 Task: In invitations to connect turn off in-app notifications.
Action: Mouse moved to (869, 88)
Screenshot: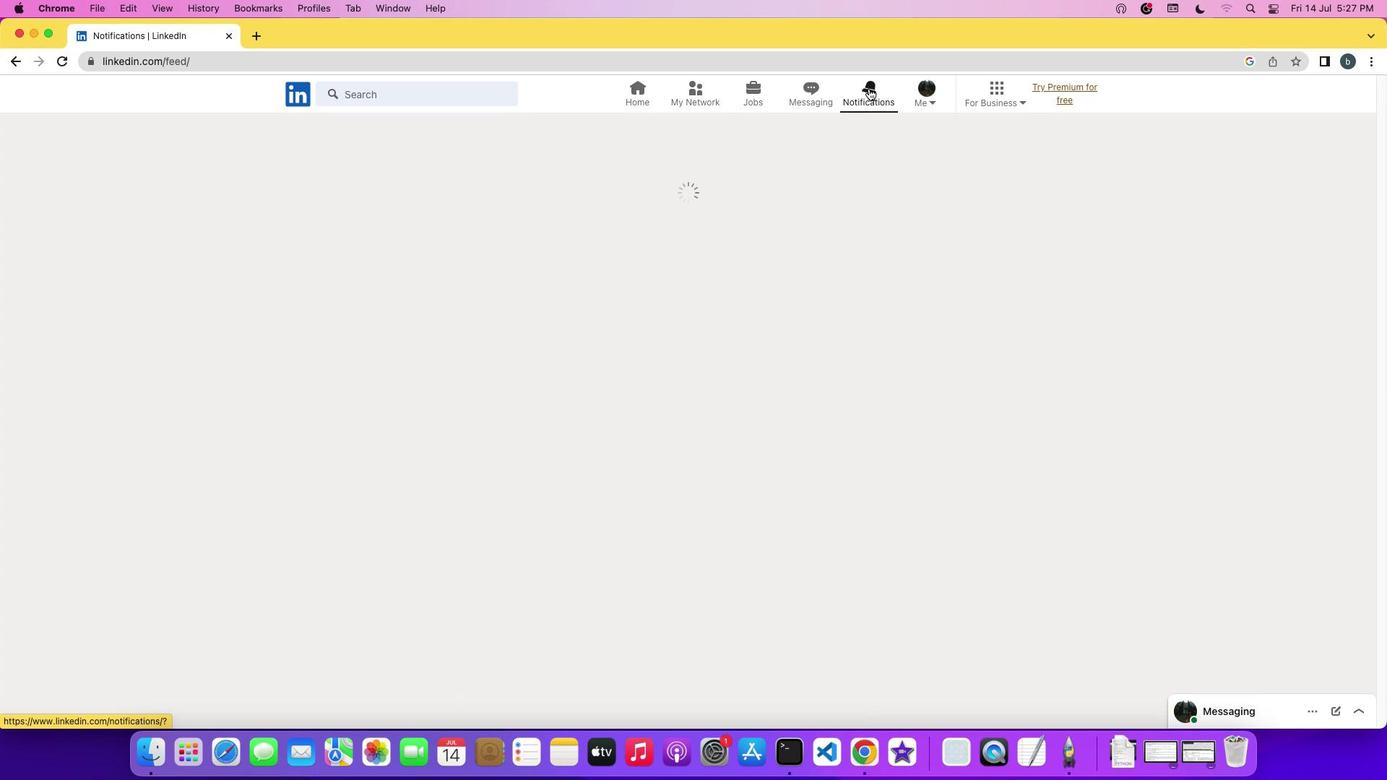 
Action: Mouse pressed left at (869, 88)
Screenshot: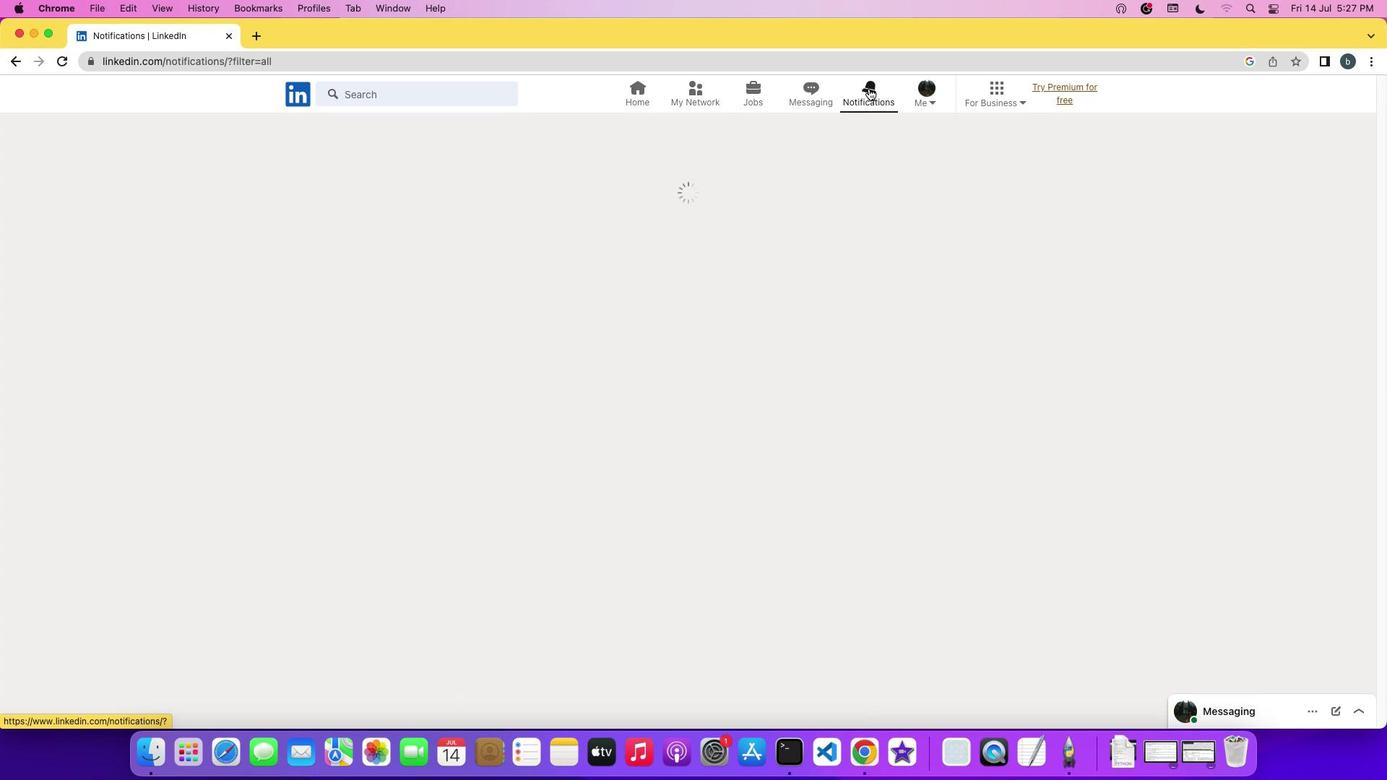 
Action: Mouse moved to (331, 193)
Screenshot: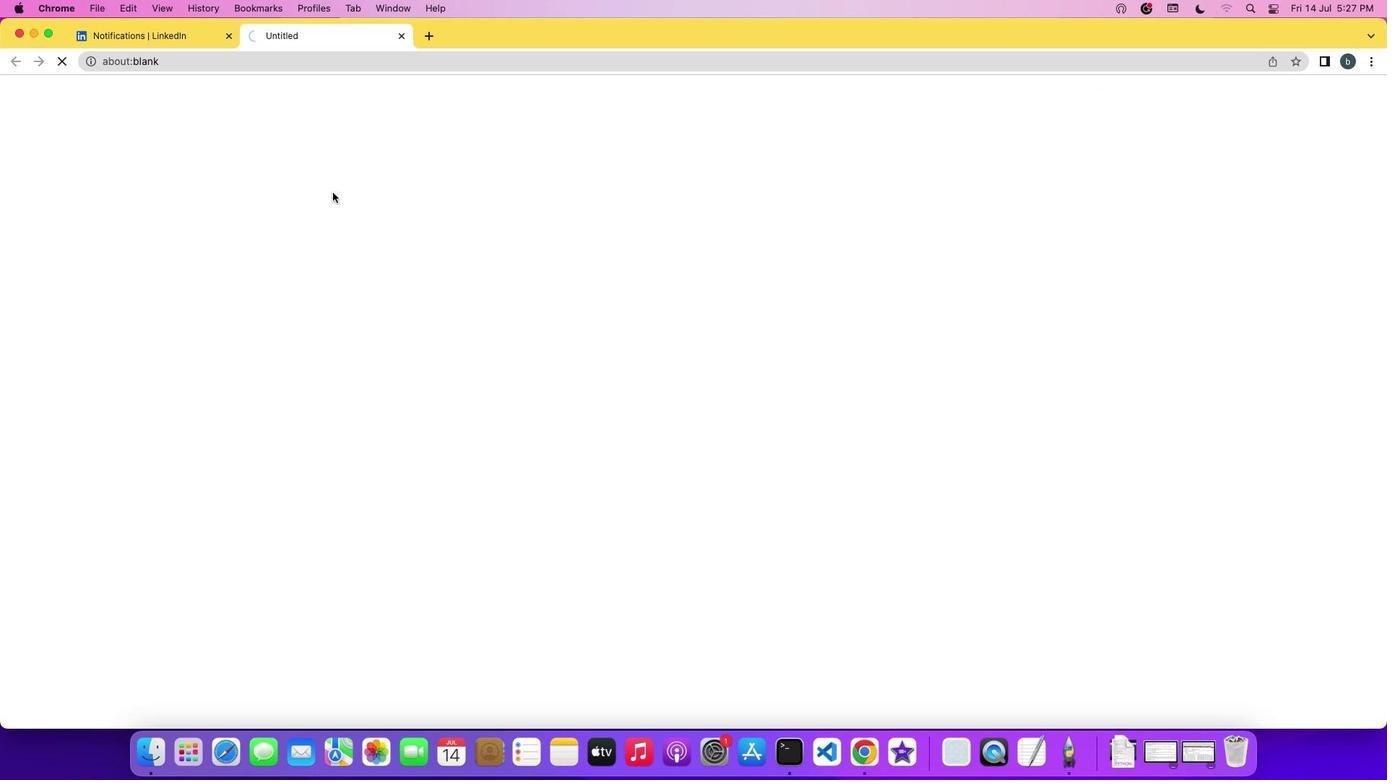 
Action: Mouse pressed left at (331, 193)
Screenshot: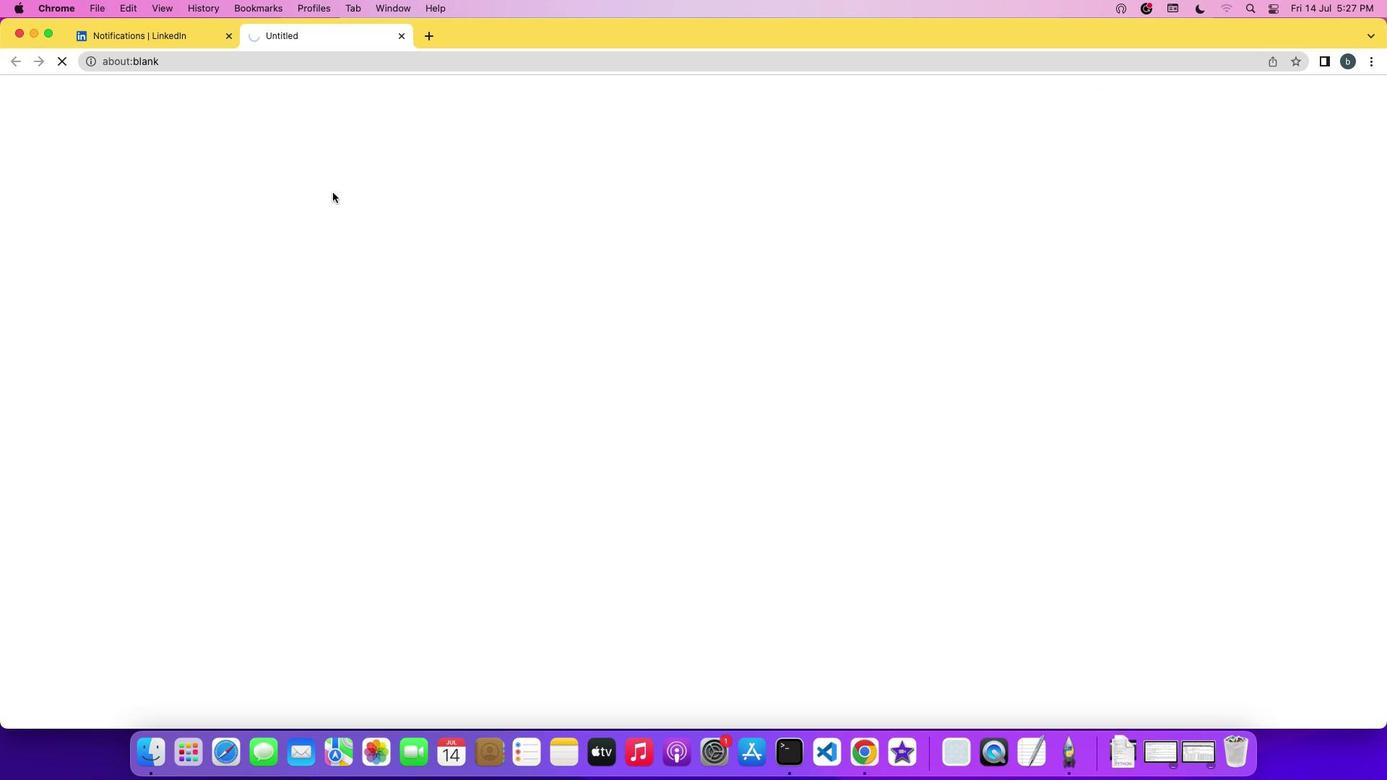 
Action: Mouse moved to (741, 245)
Screenshot: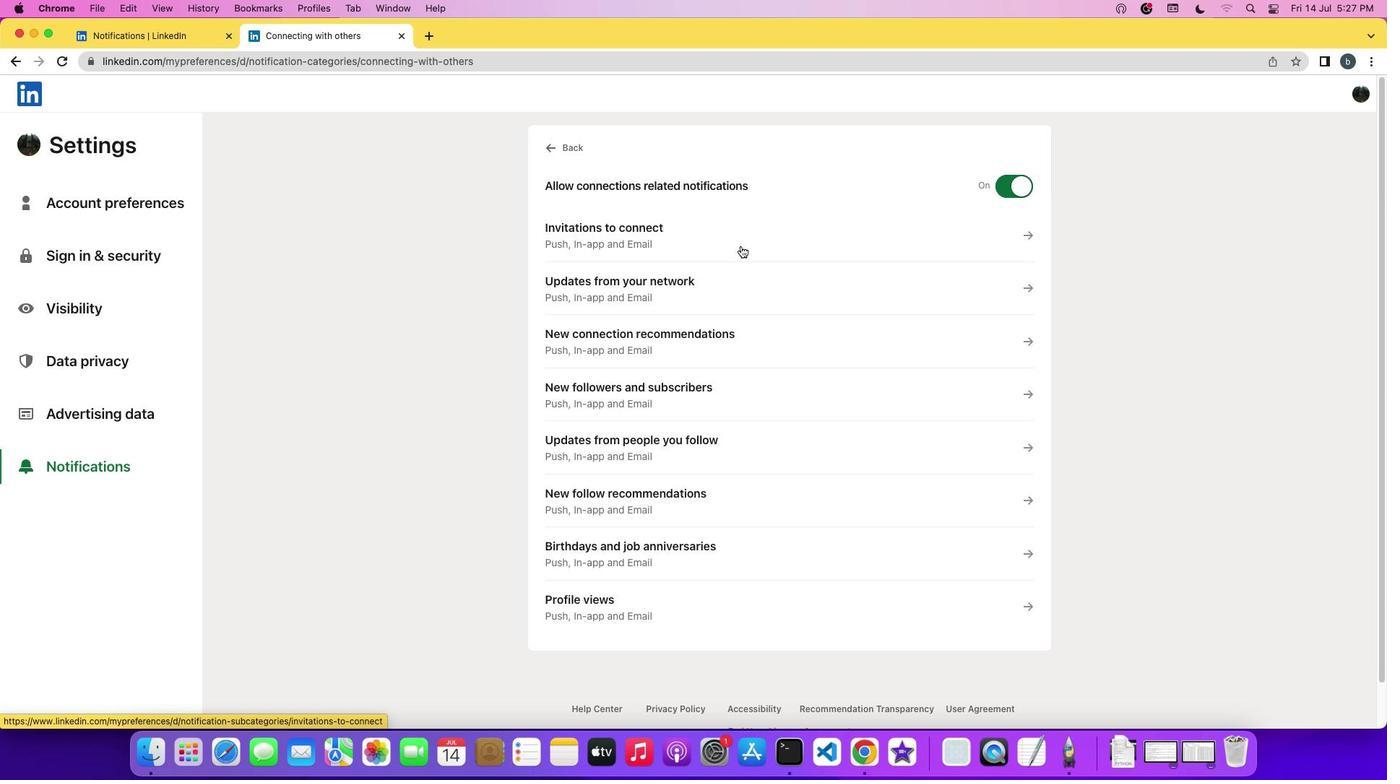 
Action: Mouse pressed left at (741, 245)
Screenshot: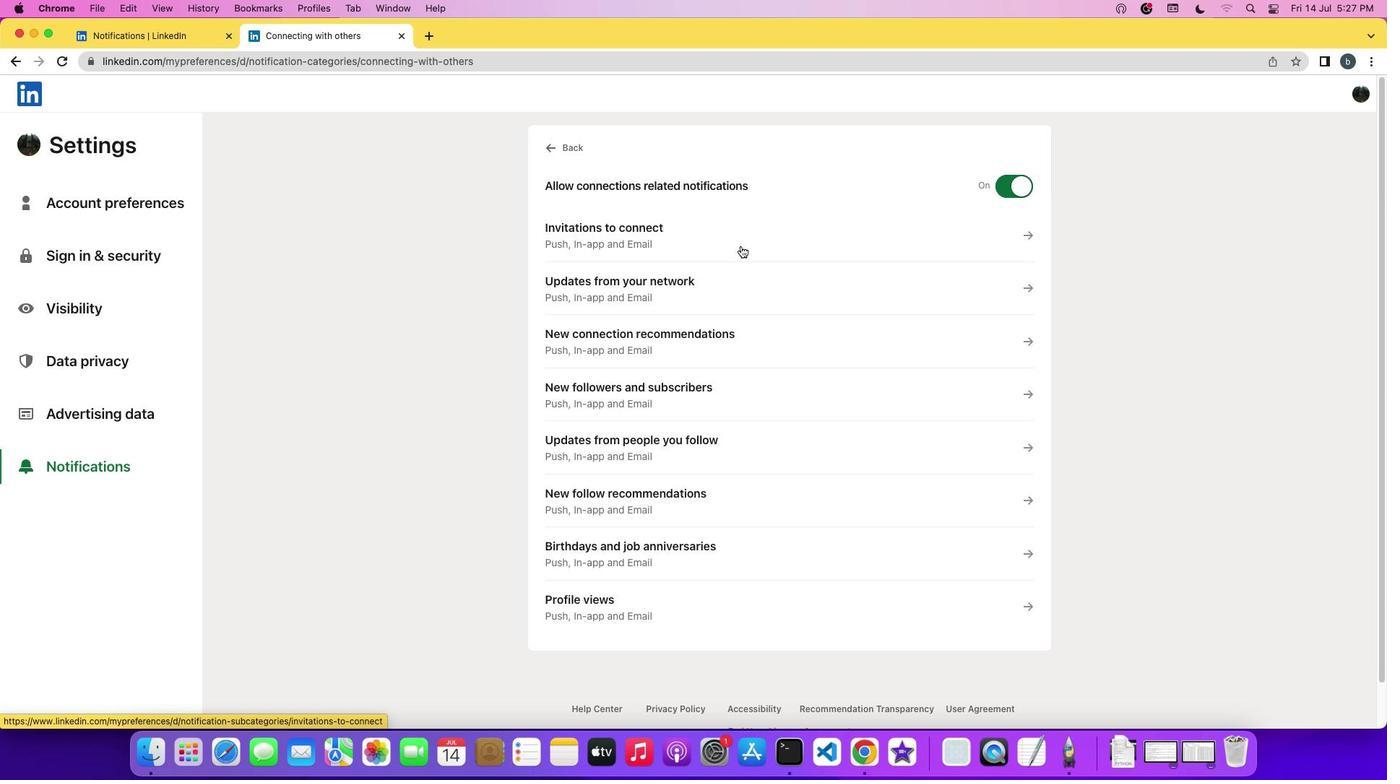 
Action: Mouse moved to (841, 237)
Screenshot: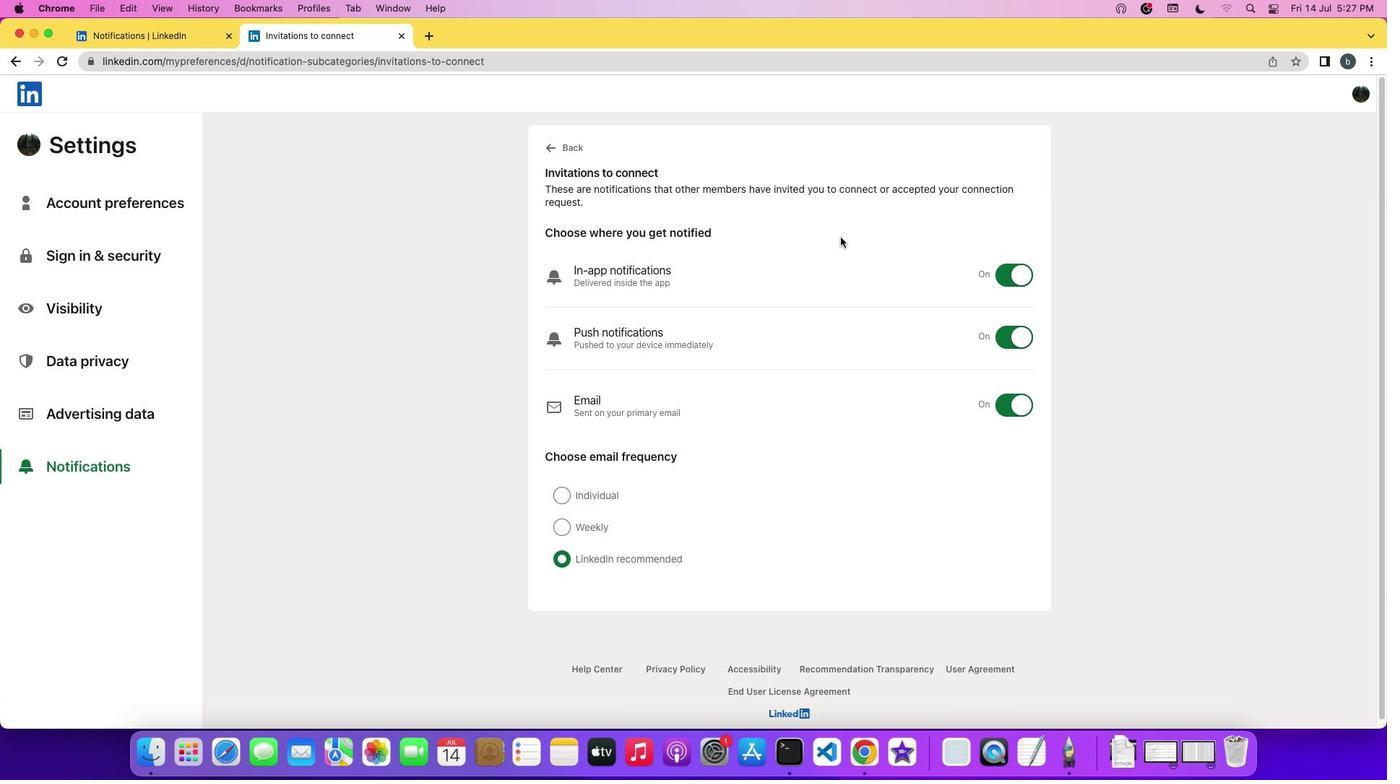
Action: Mouse pressed left at (841, 237)
Screenshot: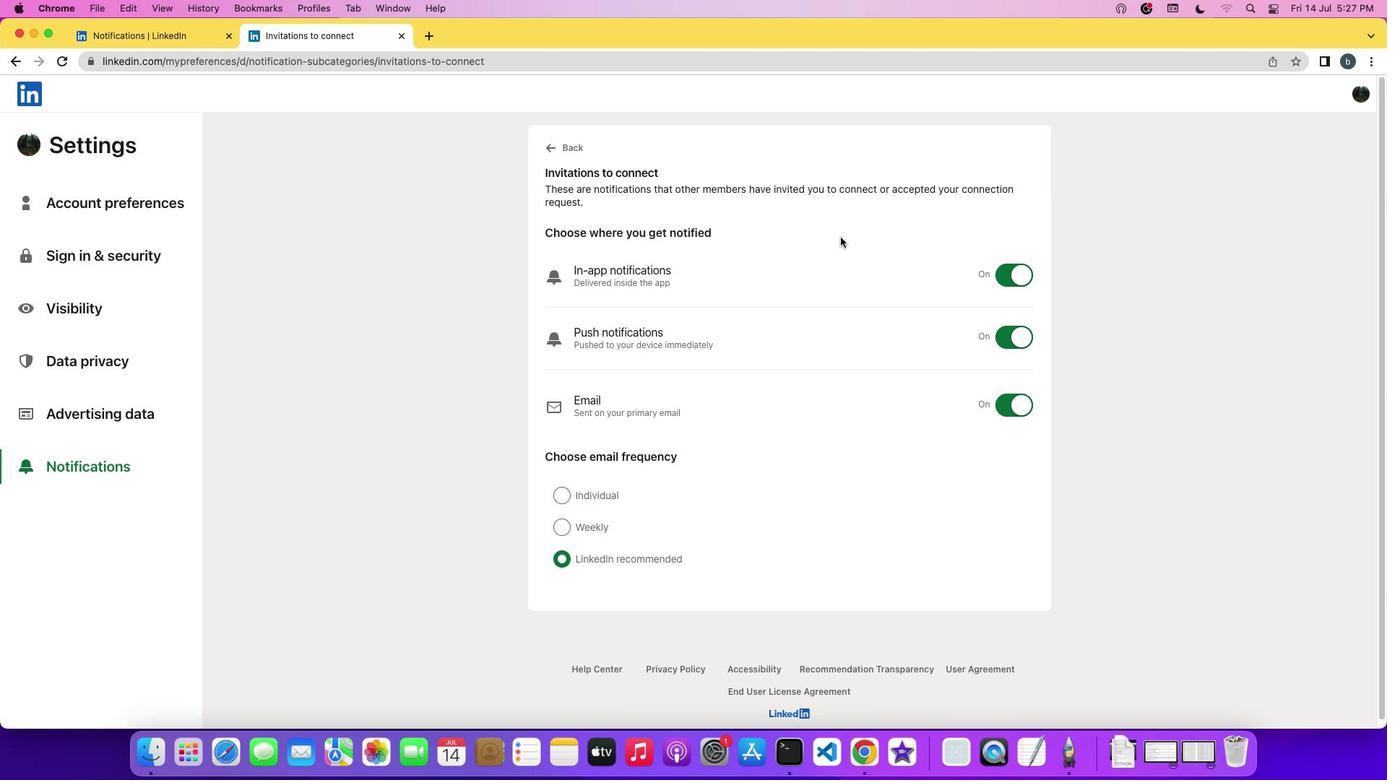 
Action: Mouse moved to (1009, 268)
Screenshot: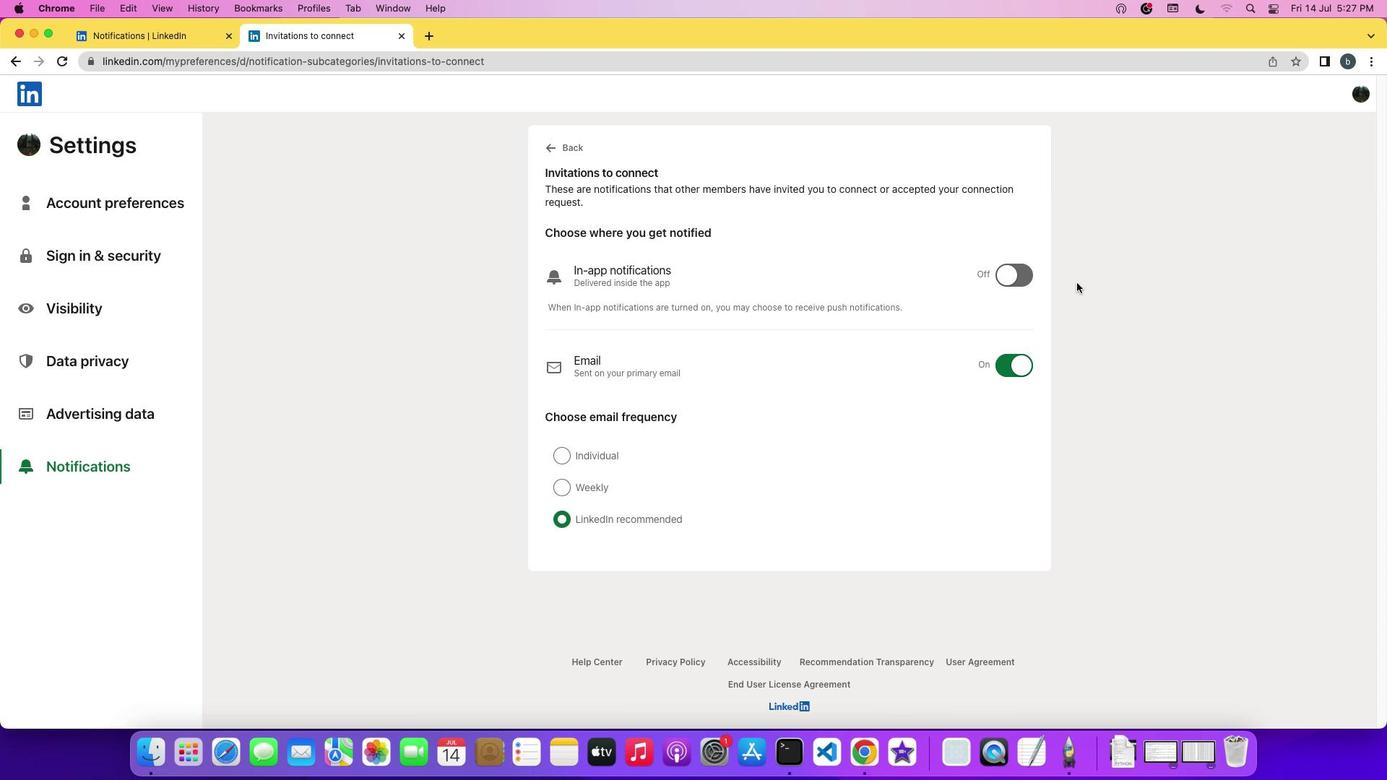 
Action: Mouse pressed left at (1009, 268)
Screenshot: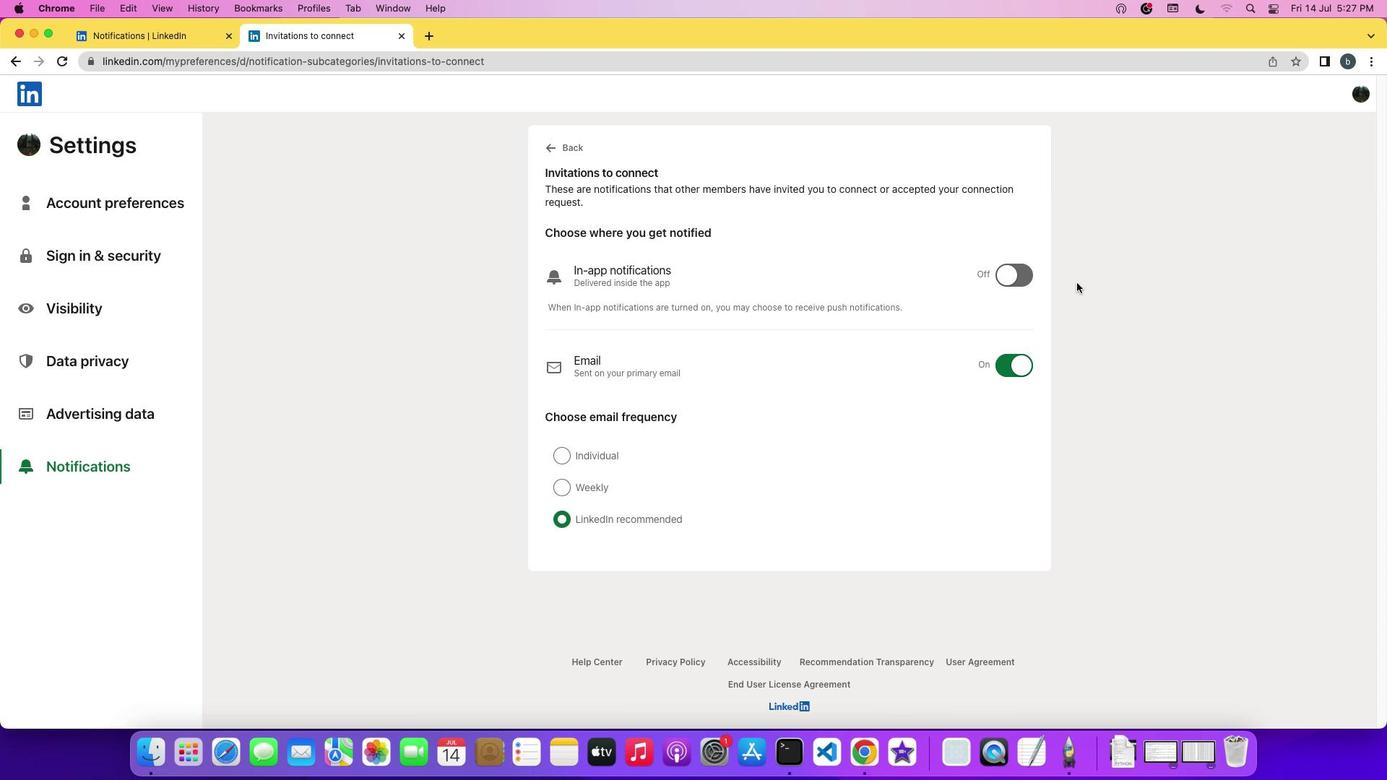
Action: Mouse moved to (1077, 282)
Screenshot: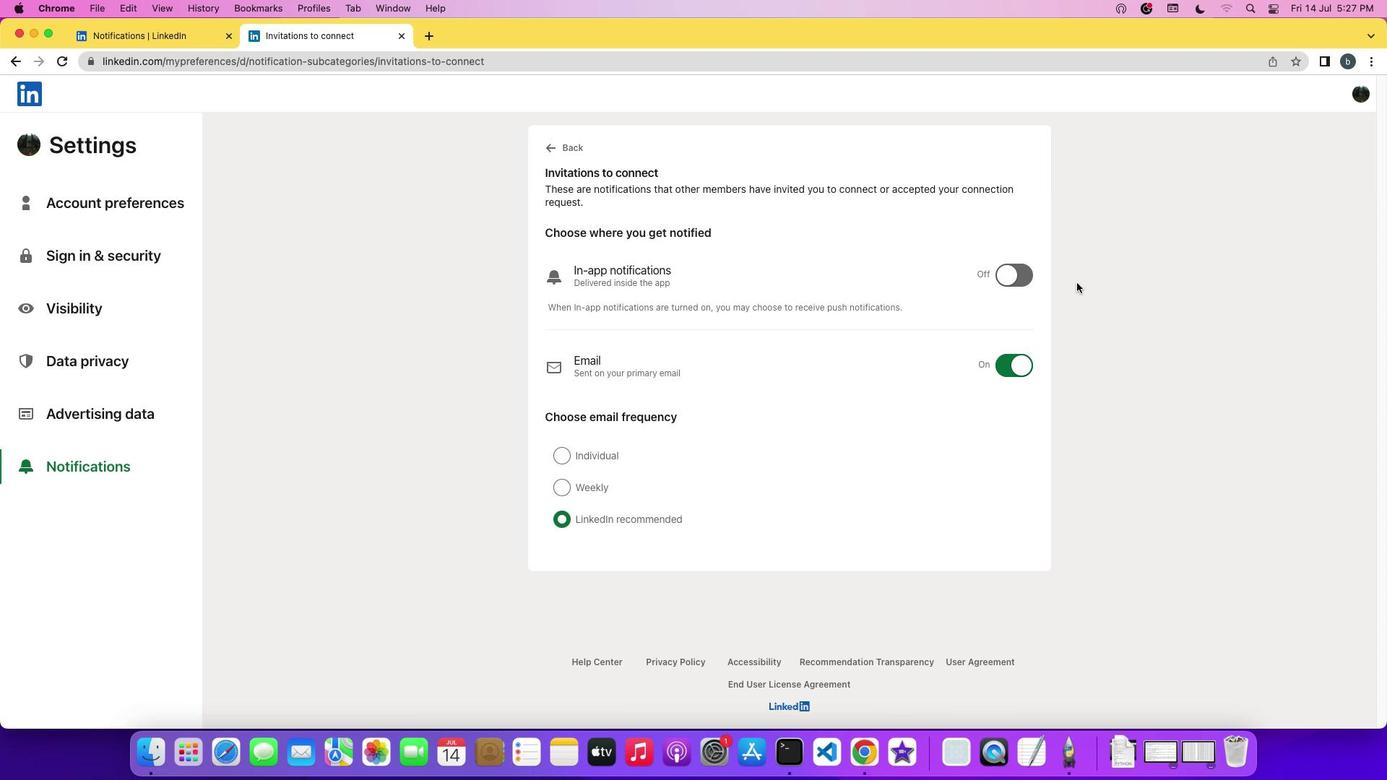 
